Task: Add Sprouts Cage Free 100% Liquid Egg Whites to the cart.
Action: Mouse moved to (27, 260)
Screenshot: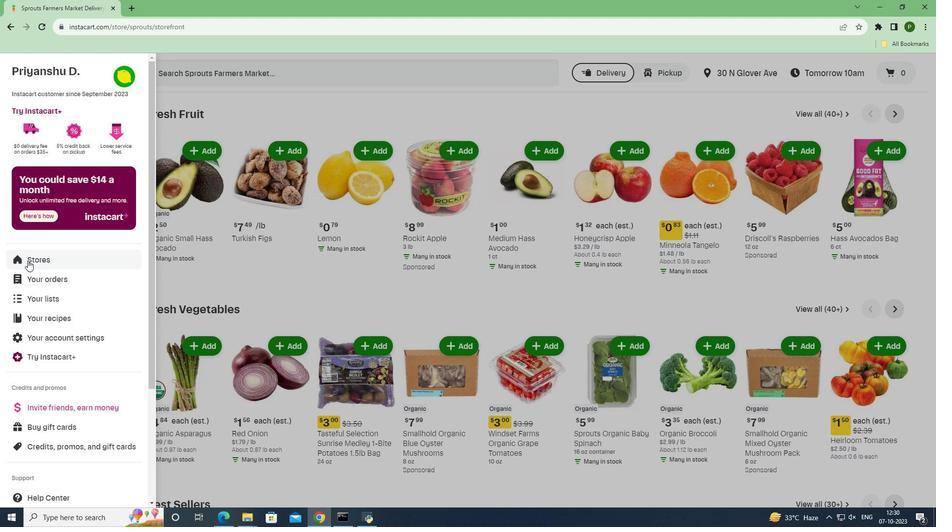 
Action: Mouse pressed left at (27, 260)
Screenshot: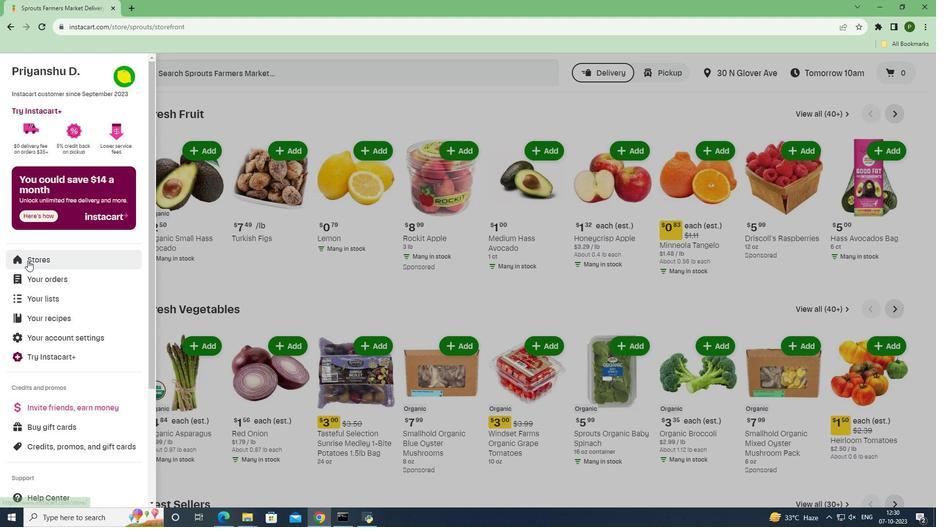 
Action: Mouse moved to (217, 106)
Screenshot: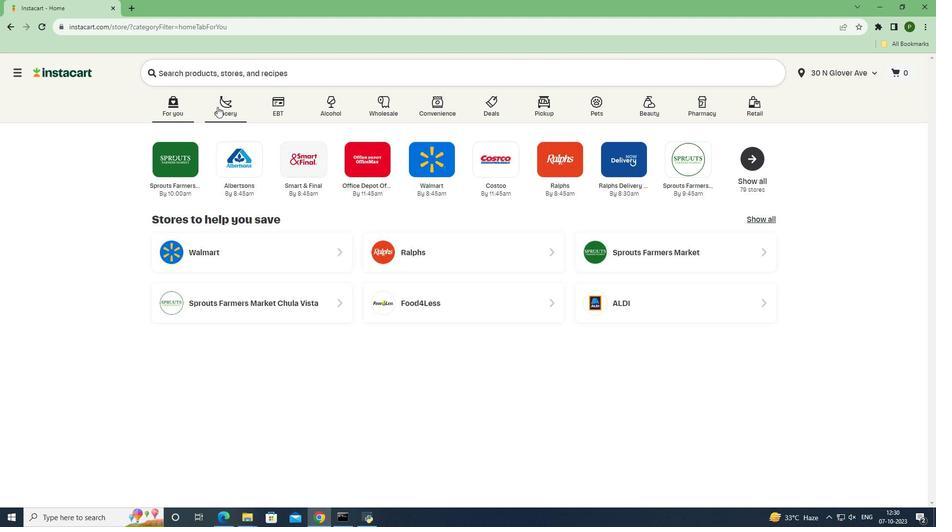 
Action: Mouse pressed left at (217, 106)
Screenshot: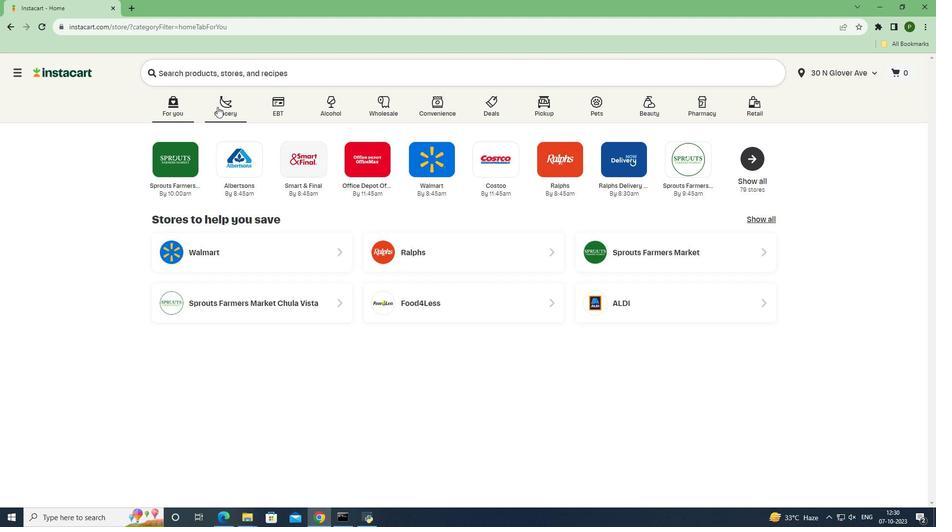 
Action: Mouse moved to (378, 214)
Screenshot: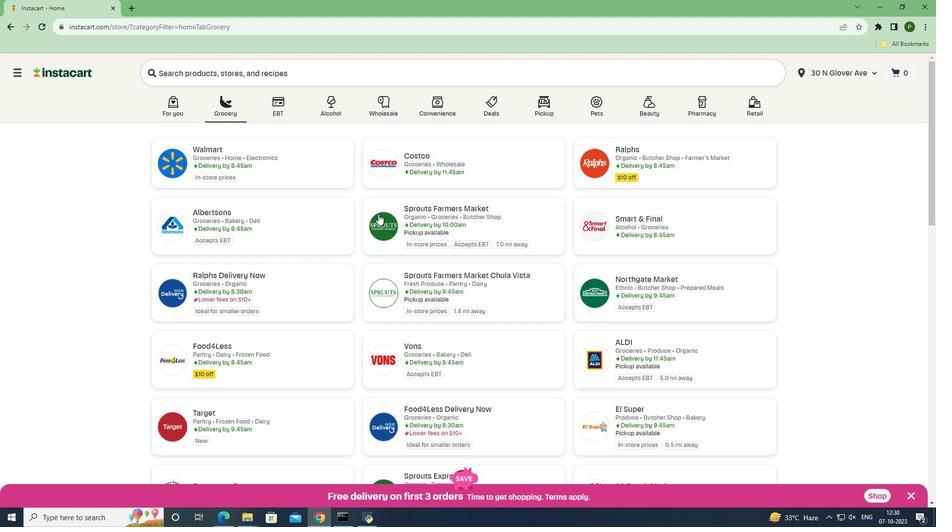 
Action: Mouse pressed left at (378, 214)
Screenshot: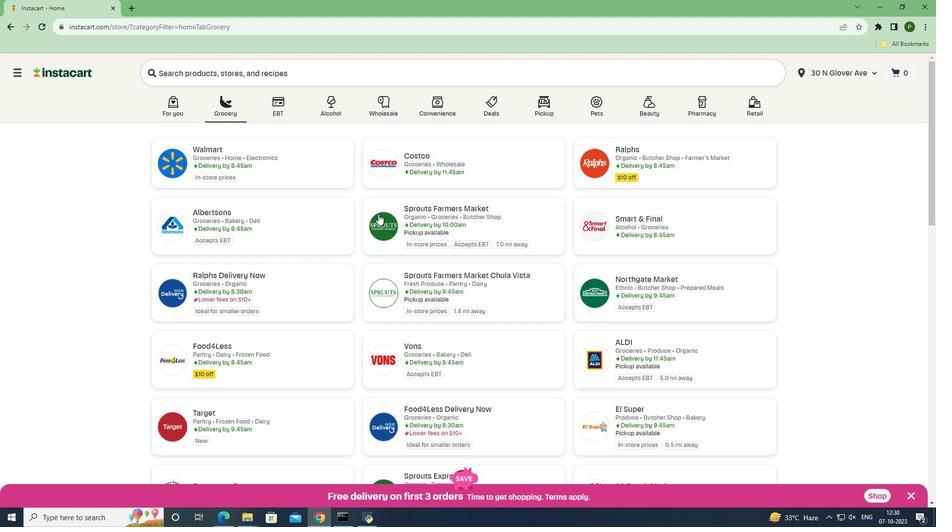 
Action: Mouse moved to (59, 312)
Screenshot: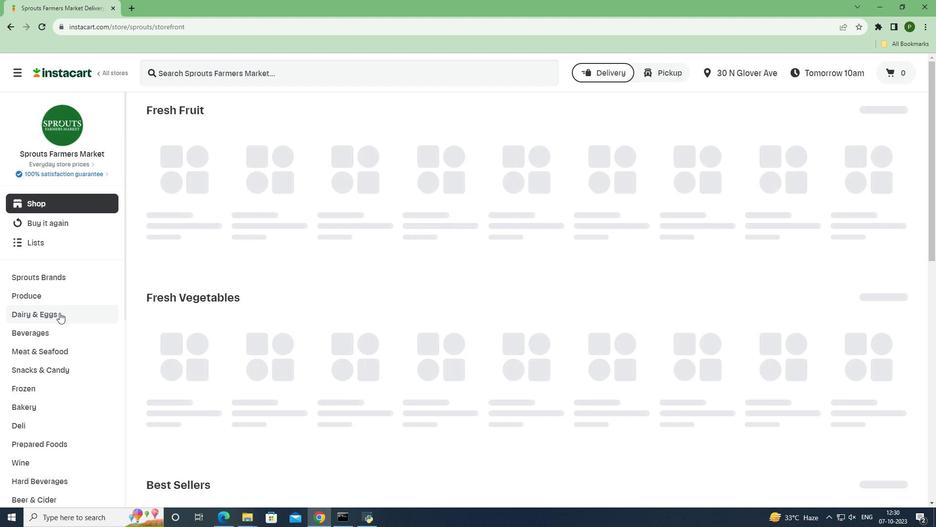 
Action: Mouse pressed left at (59, 312)
Screenshot: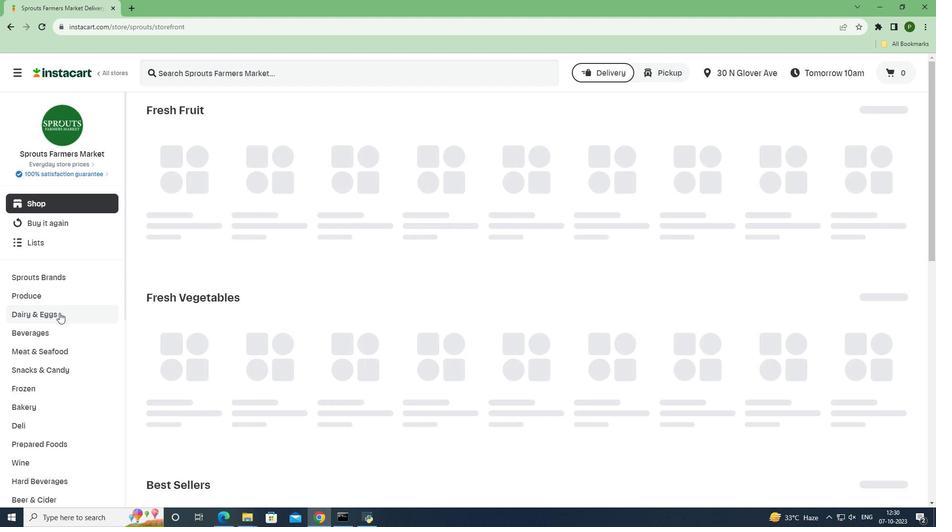 
Action: Mouse moved to (46, 368)
Screenshot: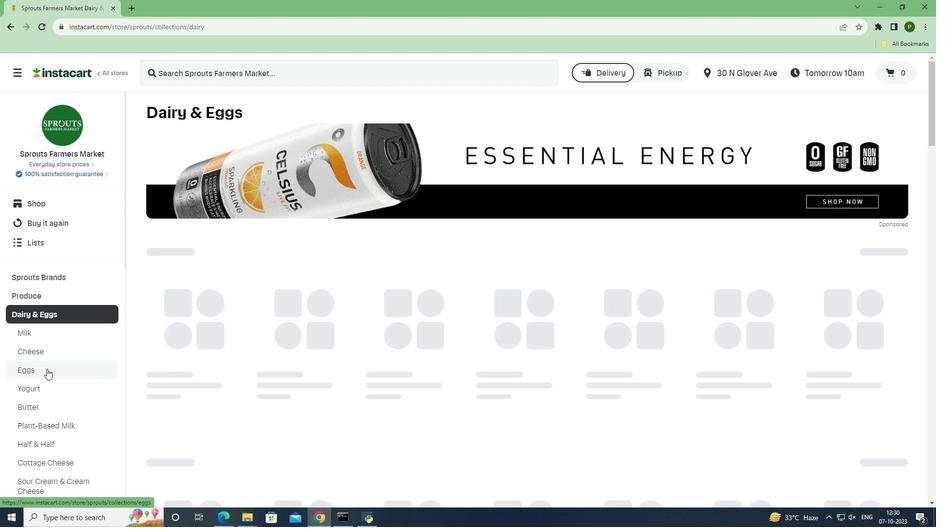 
Action: Mouse pressed left at (46, 368)
Screenshot: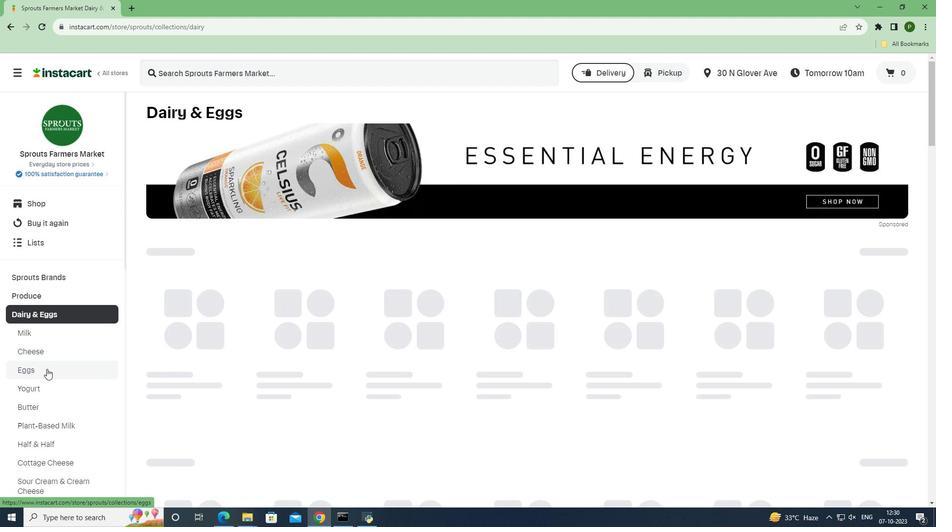 
Action: Mouse moved to (207, 77)
Screenshot: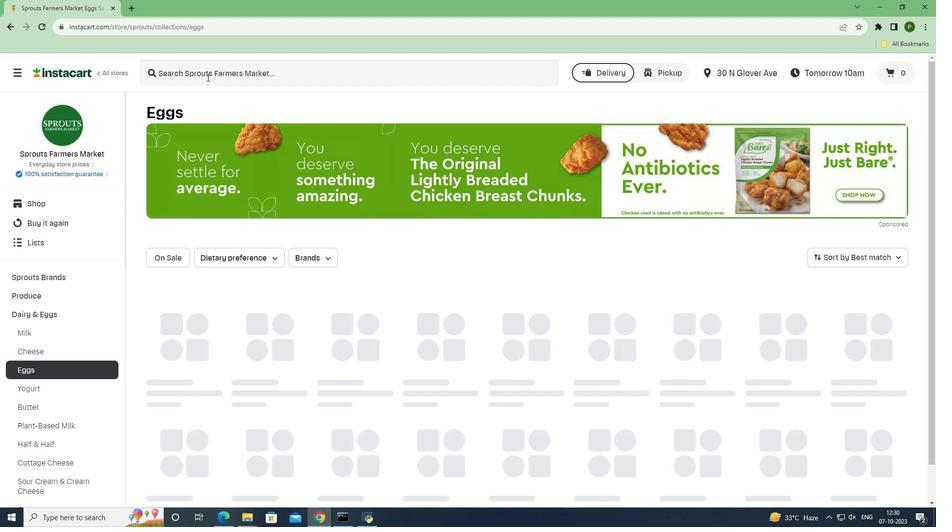 
Action: Mouse pressed left at (207, 77)
Screenshot: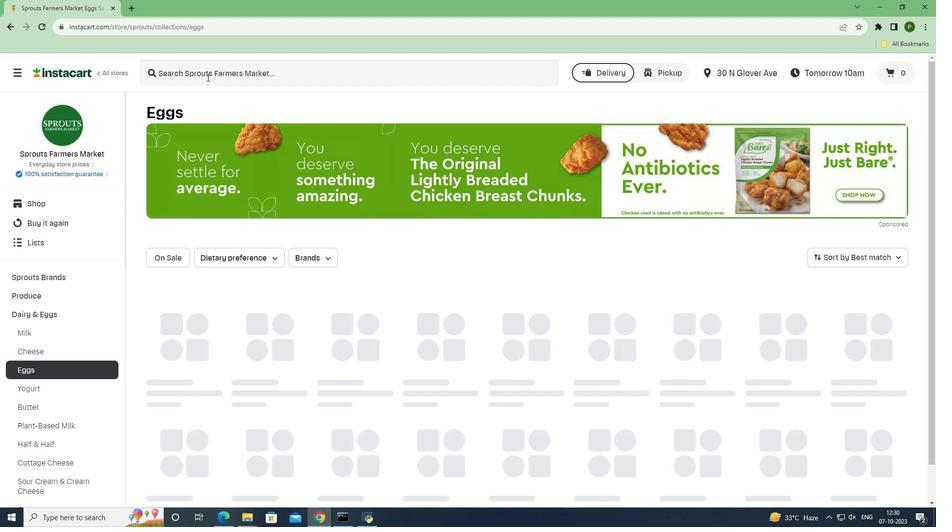 
Action: Mouse moved to (219, 78)
Screenshot: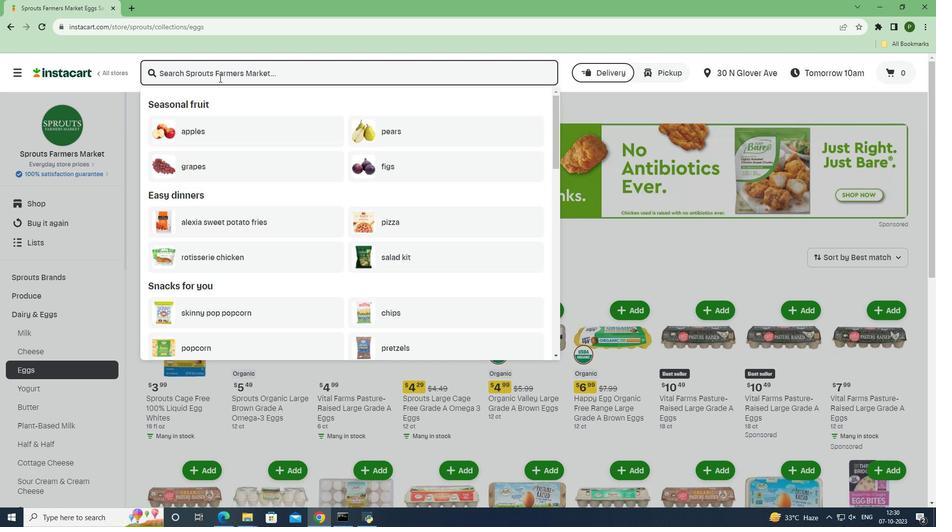 
Action: Key pressed <Key.caps_lock>S<Key.caps_lock>prouts<Key.space><Key.caps_lock>C<Key.caps_lock>age<Key.space><Key.caps_lock>F<Key.caps_lock>ree<Key.space>100<Key.shift>%<Key.space><Key.caps_lock>L<Key.caps_lock>iquid<Key.space><Key.caps_lock>E<Key.caps_lock>gg<Key.space><Key.caps_lock>W<Key.caps_lock>hites<Key.space><Key.enter>
Screenshot: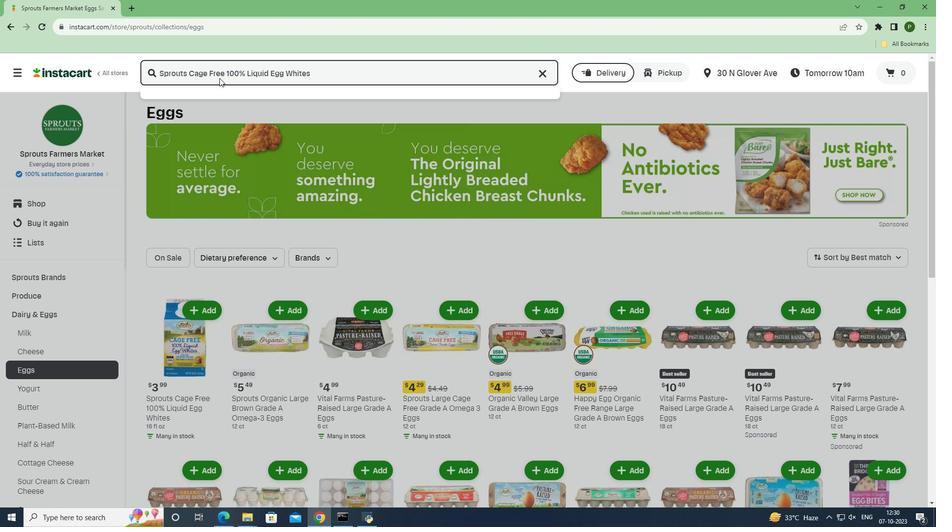 
Action: Mouse moved to (262, 289)
Screenshot: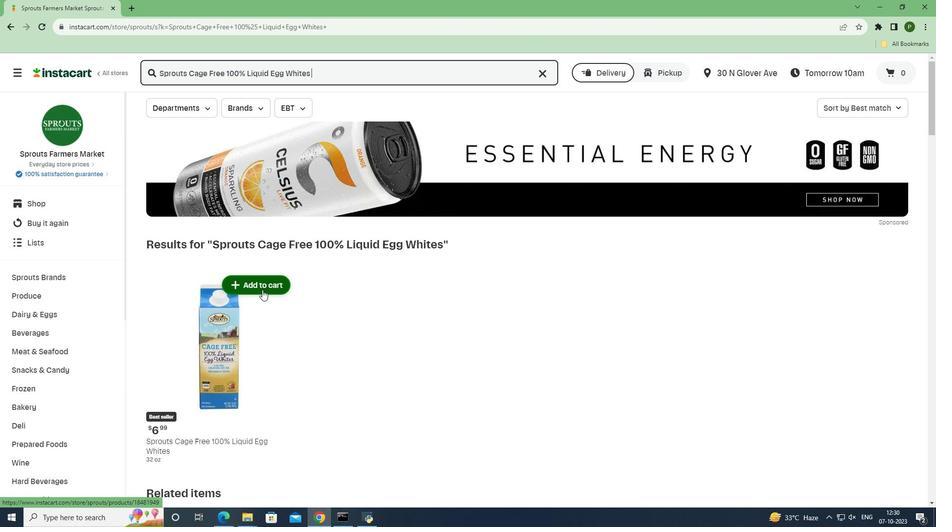 
Action: Mouse pressed left at (262, 289)
Screenshot: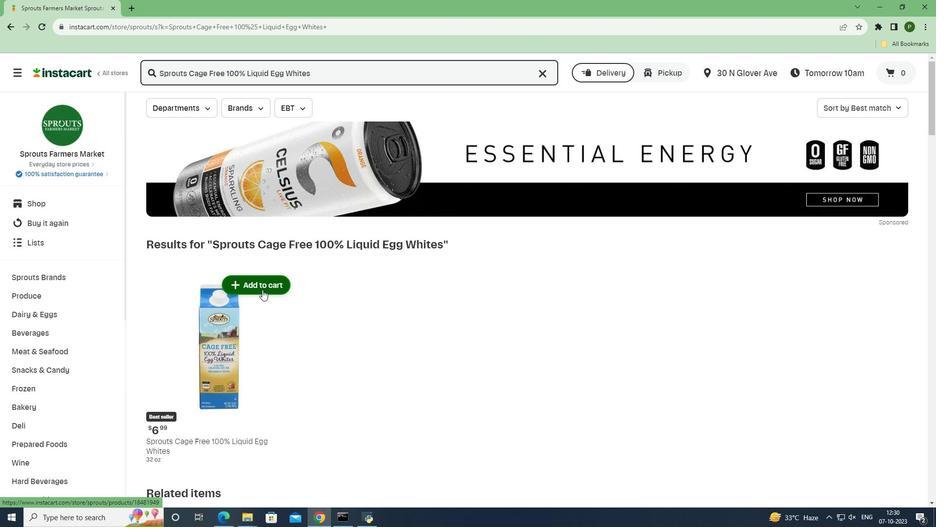 
Action: Mouse moved to (337, 354)
Screenshot: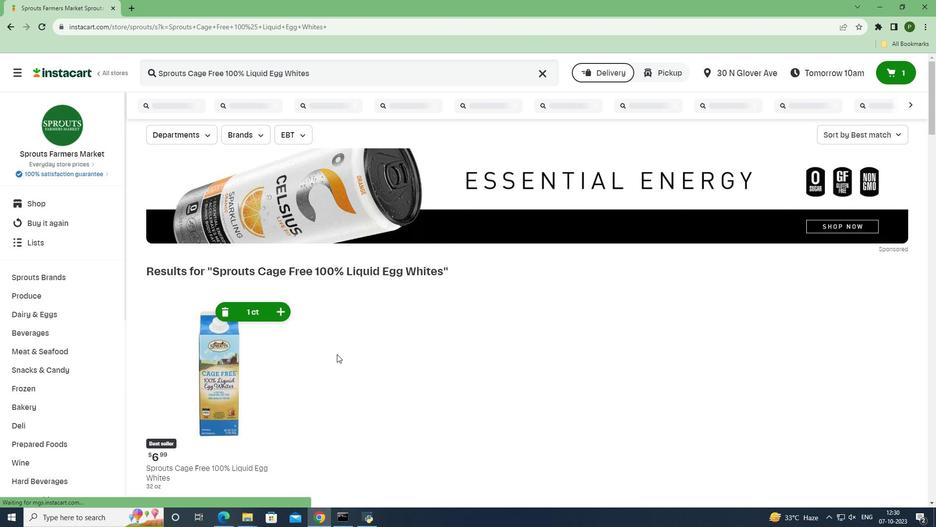 
